 Task: Create in the project AgileDive in Backlog an issue 'Create a new online platform for online personal finance courses with advanced budgeting and financial planning features', assign it to team member softage.4@softage.net and change the status to IN PROGRESS. Create in the project AgileDive in Backlog an issue 'Implement a new cloud-based contract management system for a company with advanced contract creation and tracking features', assign it to team member softage.1@softage.net and change the status to IN PROGRESS
Action: Mouse moved to (210, 53)
Screenshot: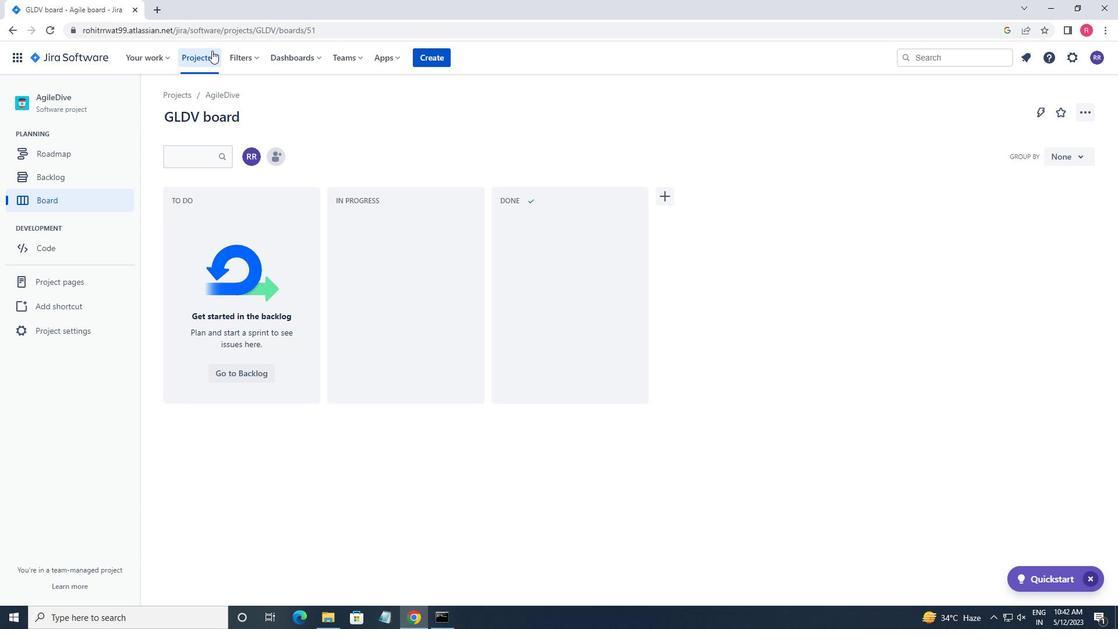 
Action: Mouse pressed left at (210, 53)
Screenshot: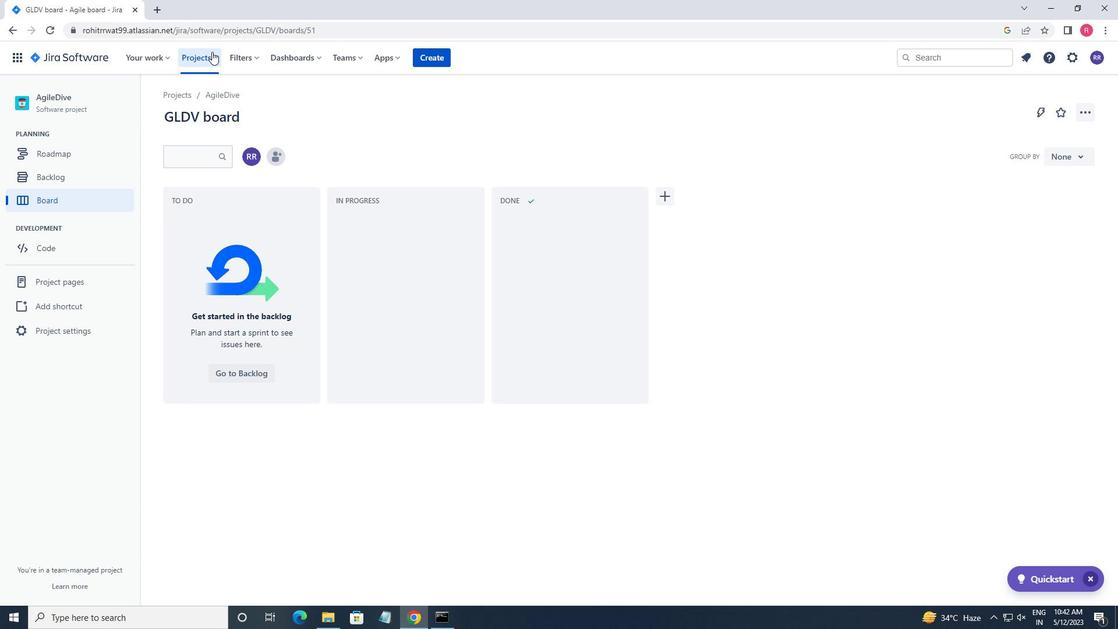 
Action: Mouse moved to (233, 115)
Screenshot: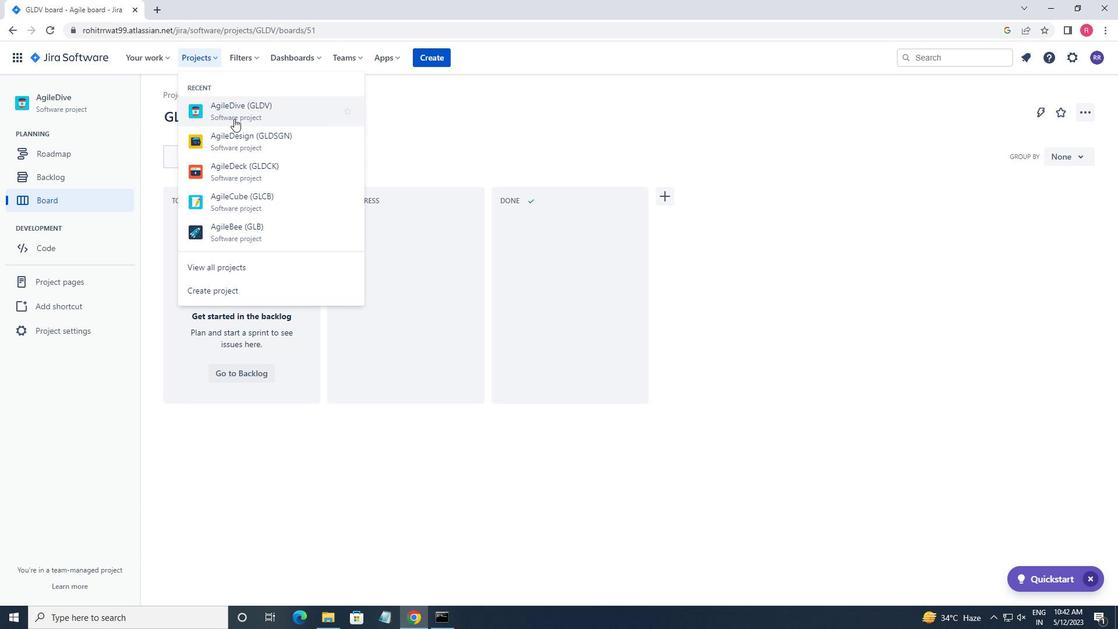 
Action: Mouse pressed left at (233, 115)
Screenshot: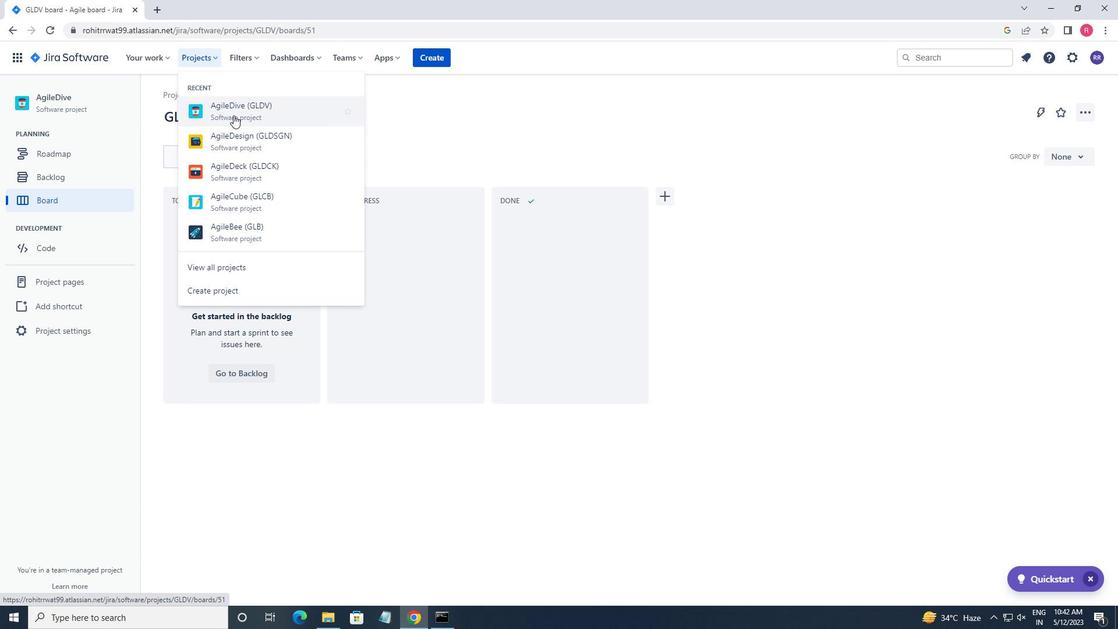 
Action: Mouse moved to (58, 179)
Screenshot: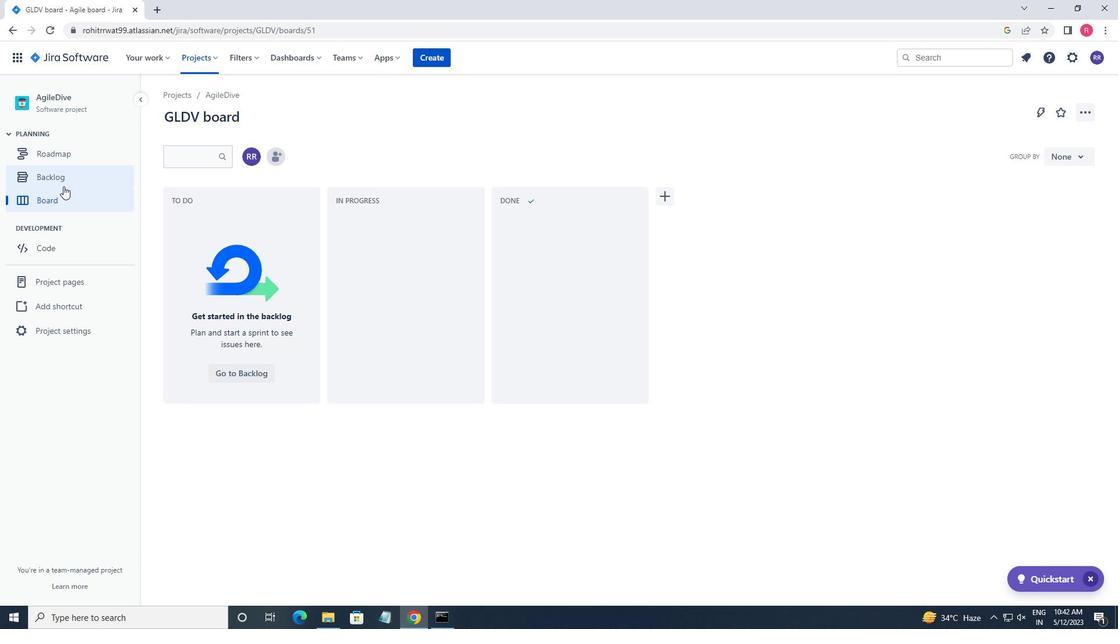 
Action: Mouse pressed left at (58, 179)
Screenshot: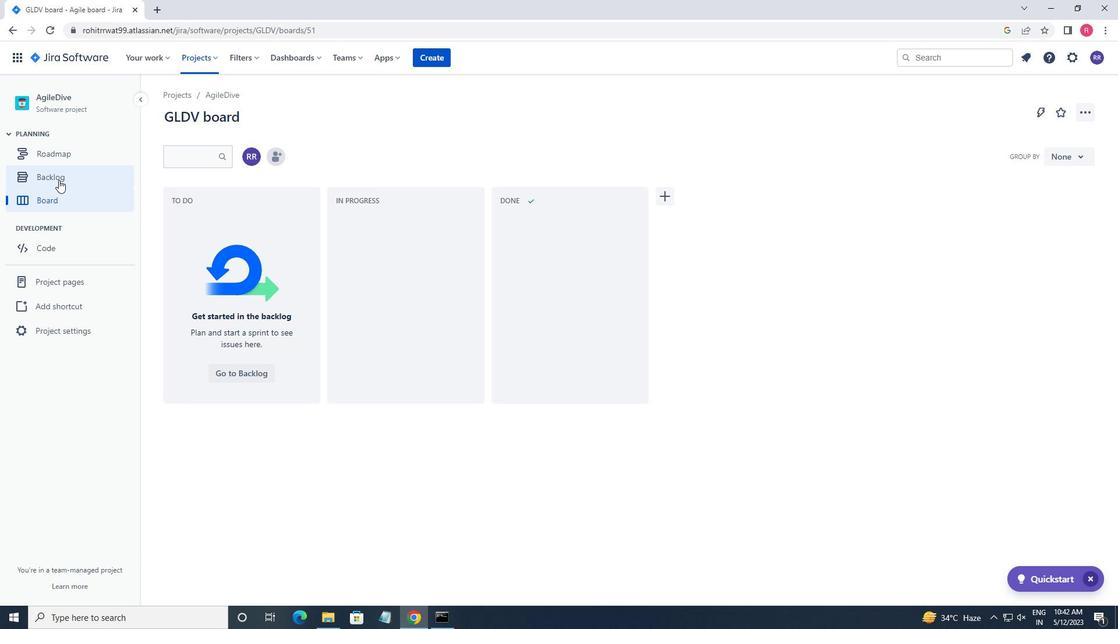 
Action: Mouse moved to (313, 374)
Screenshot: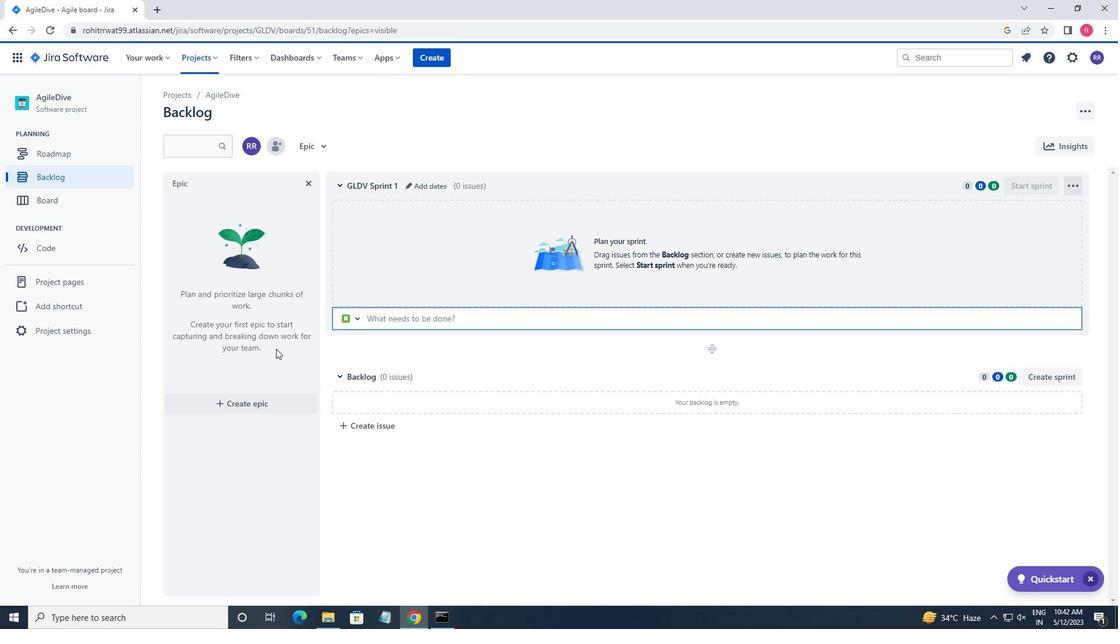 
Action: Mouse scrolled (313, 373) with delta (0, 0)
Screenshot: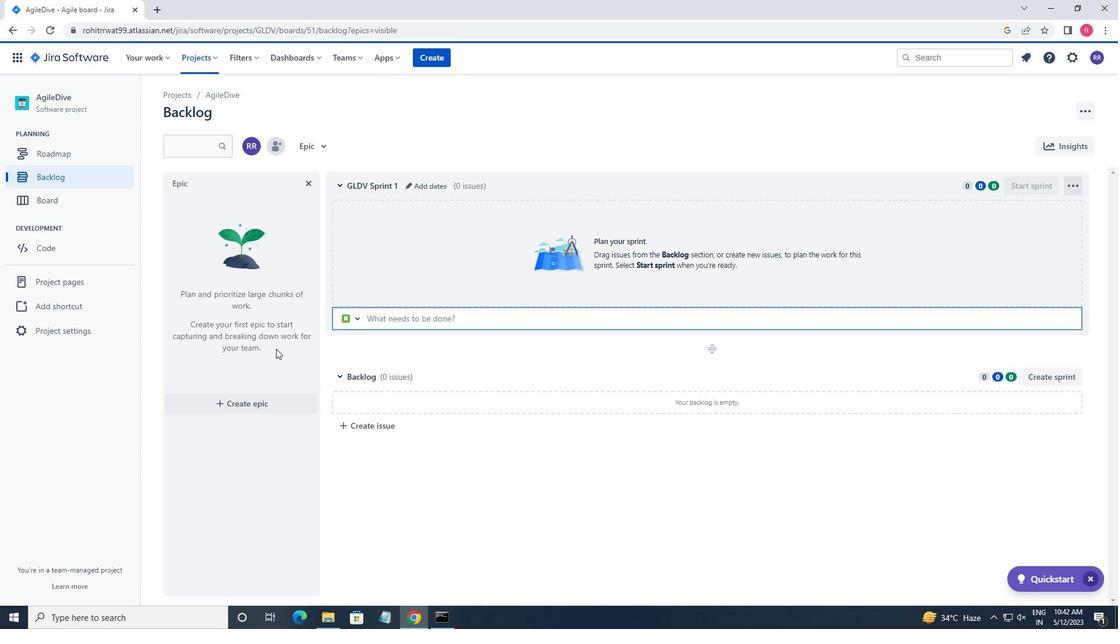 
Action: Mouse moved to (340, 392)
Screenshot: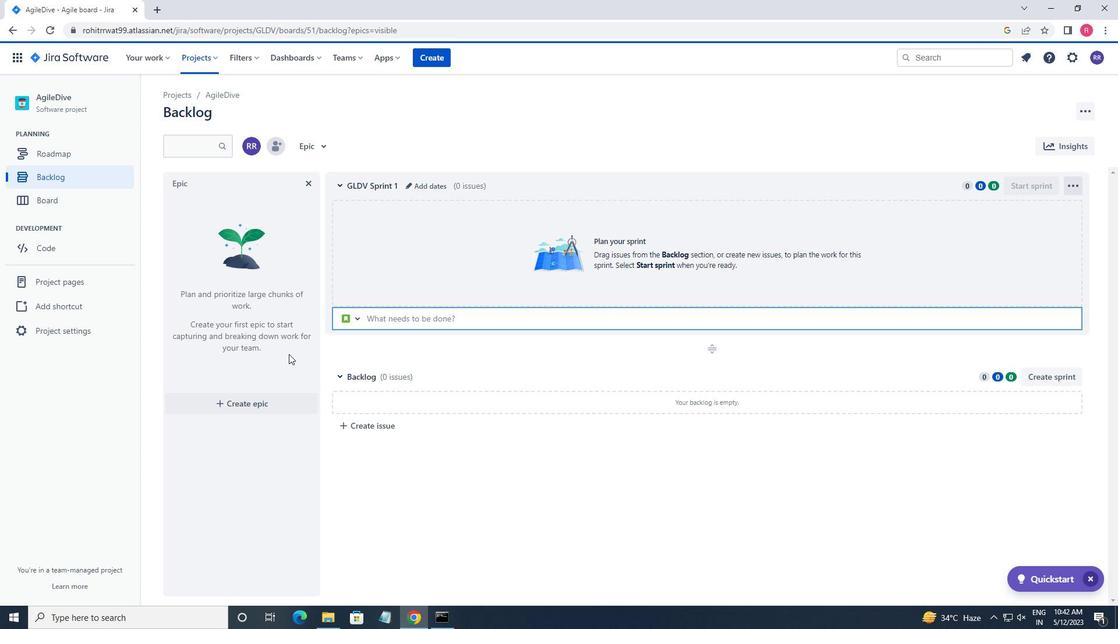 
Action: Mouse scrolled (340, 392) with delta (0, 0)
Screenshot: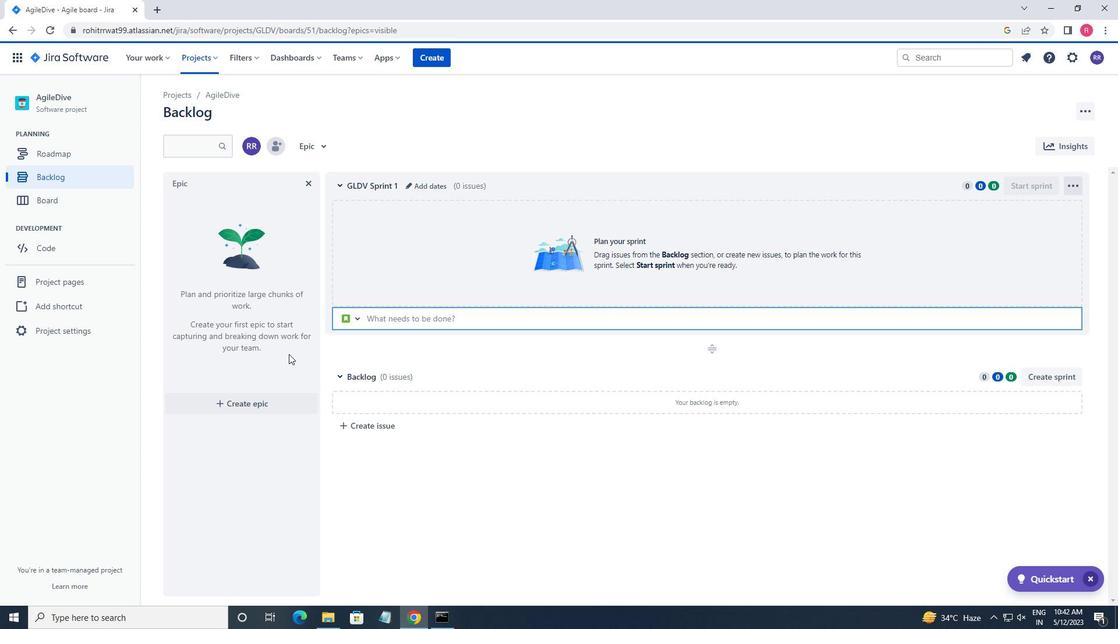 
Action: Mouse moved to (341, 392)
Screenshot: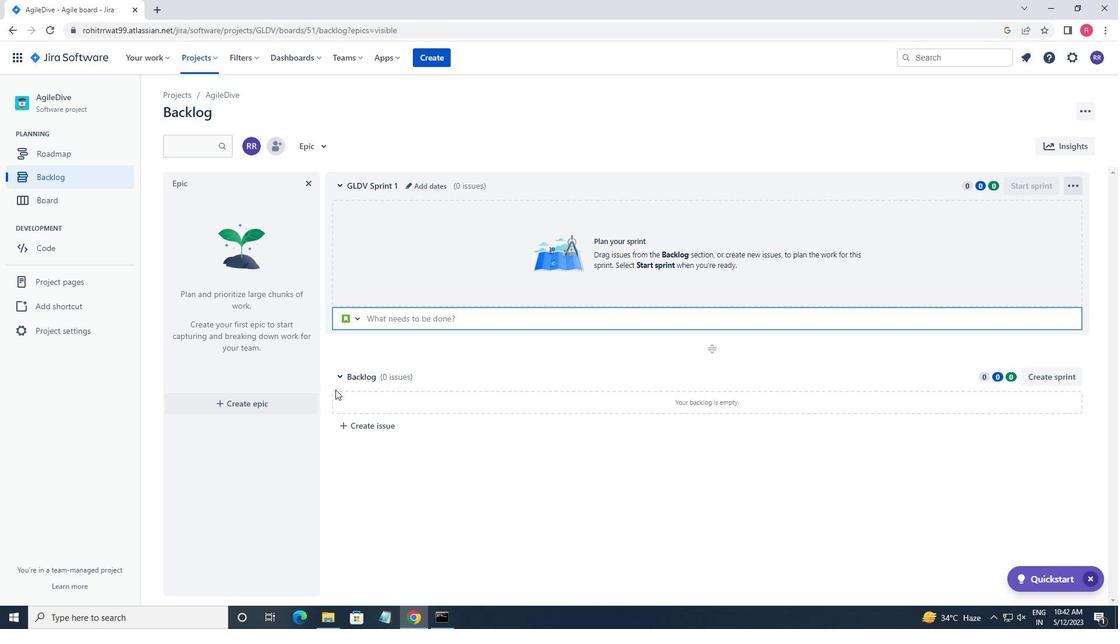 
Action: Mouse scrolled (341, 392) with delta (0, 0)
Screenshot: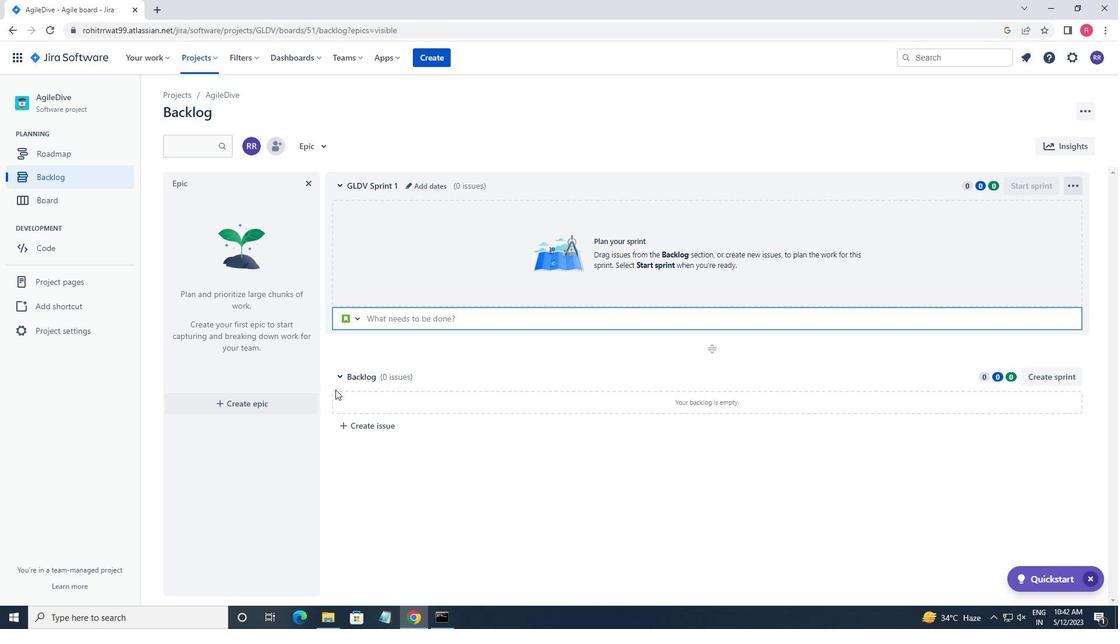
Action: Mouse moved to (374, 426)
Screenshot: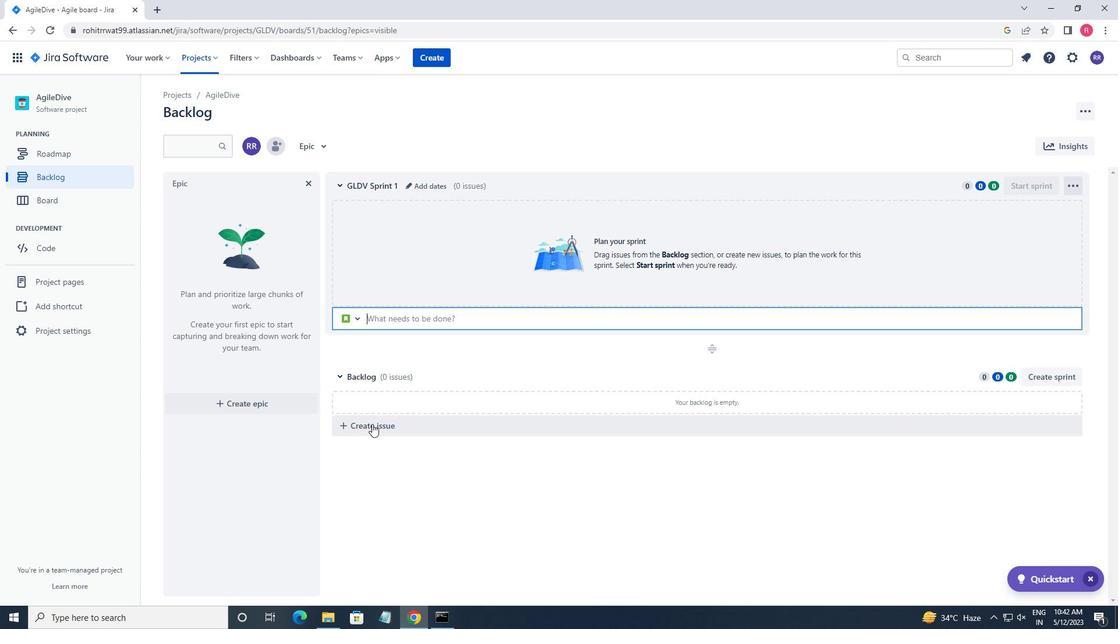 
Action: Mouse pressed left at (374, 426)
Screenshot: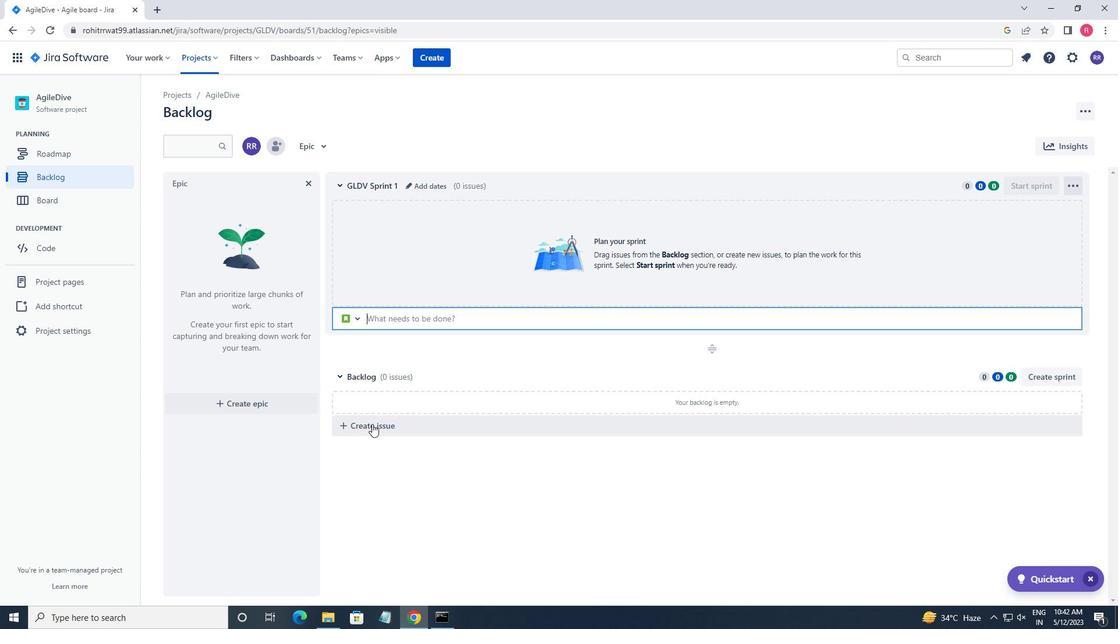 
Action: Key pressed <Key.shift>CERATITON<Key.backspace><Key.backspace><Key.backspace><Key.backspace><Key.backspace><Key.backspace><Key.backspace><Key.backspace><Key.backspace><Key.shift><Key.shift><Key.shift><Key.shift><Key.shift><Key.shift><Key.shift><Key.shift><Key.shift><Key.shift><Key.shift><Key.shift><Key.shift>CREATW<Key.backspace>E<Key.space>A<Key.space>NEW<Key.space>ONLINE<Key.space>PLATFORM<Key.space>FOR<Key.space>ONLINE<Key.space>PERSONAL<Key.space>FO<Key.backspace>INANCE<Key.space>COURSES<Key.space>WITH<Key.space>ADVANCE<Key.space><Key.space><Key.backspace>D<Key.space><Key.backspace><Key.backspace><Key.backspace>D<Key.space>BUDGETING<Key.space>AND<Key.space>FINANICAL<Key.space><Key.left><Key.left><Key.left><Key.left><Key.left><Key.left><Key.left><Key.right><Key.right><Key.right><Key.right>I<Key.right><Key.right><Key.right><Key.left><Key.left><Key.left><Key.left><Key.left><Key.left><Key.right><Key.backspace><Key.right><Key.right><Key.right><Key.right><Key.right><Key.right><Key.right>PLANNING<Key.space>FEATURES<Key.enter>
Screenshot: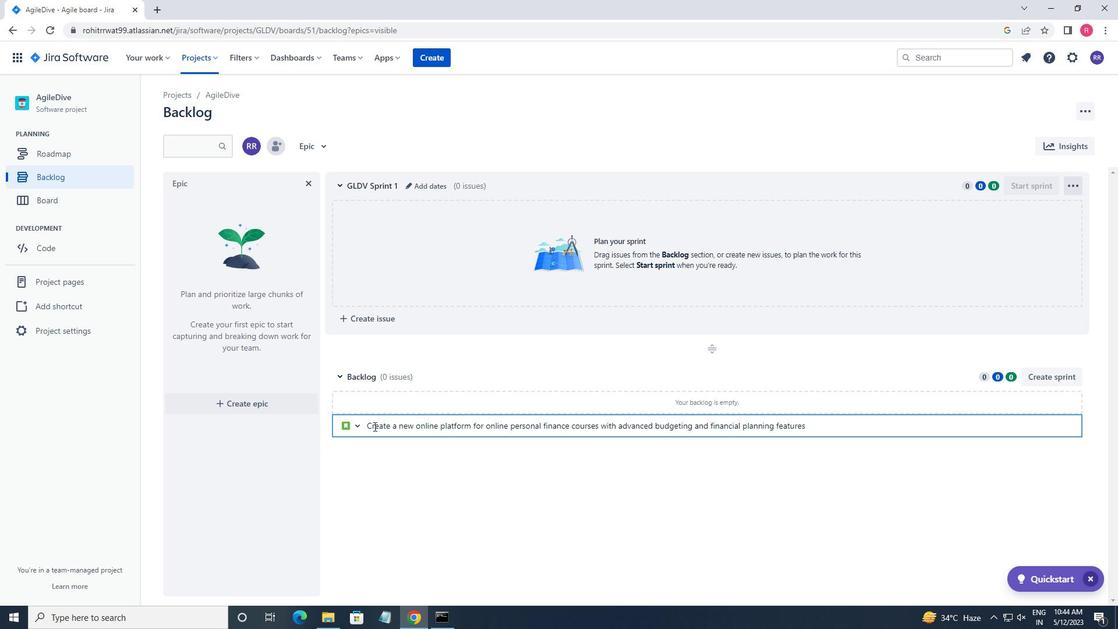 
Action: Mouse moved to (1038, 400)
Screenshot: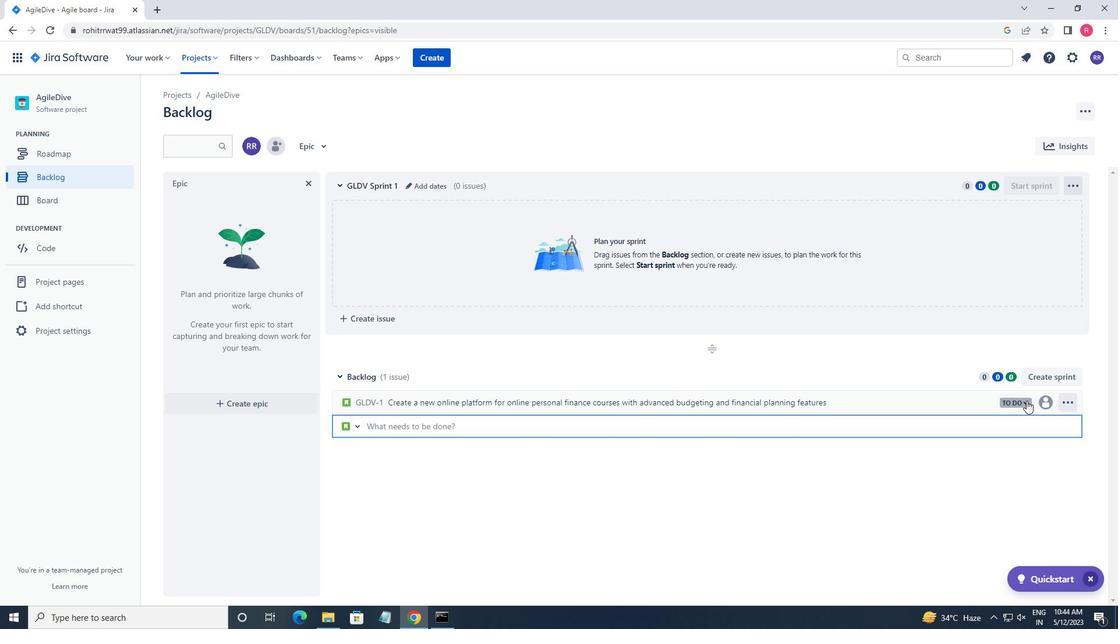 
Action: Mouse pressed left at (1038, 400)
Screenshot: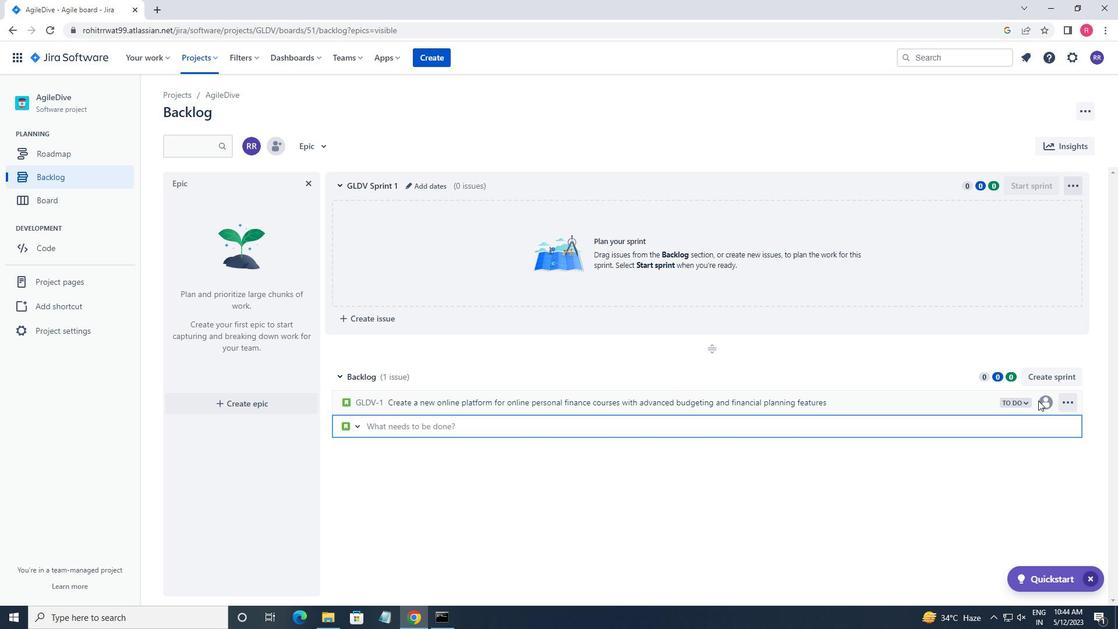 
Action: Mouse moved to (1038, 400)
Screenshot: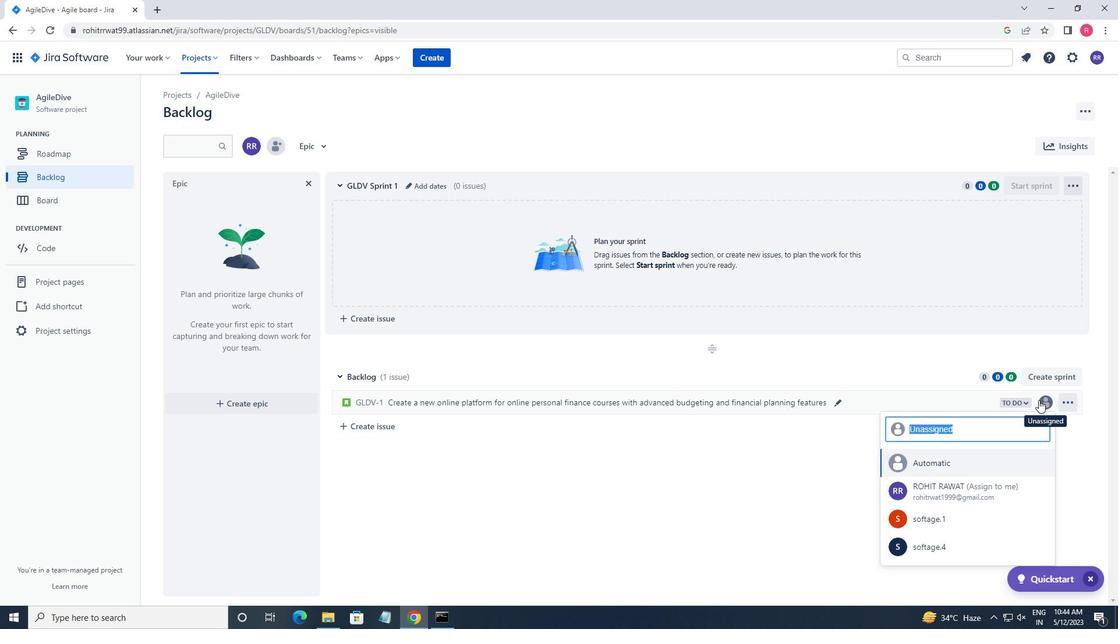 
Action: Key pressed S
Screenshot: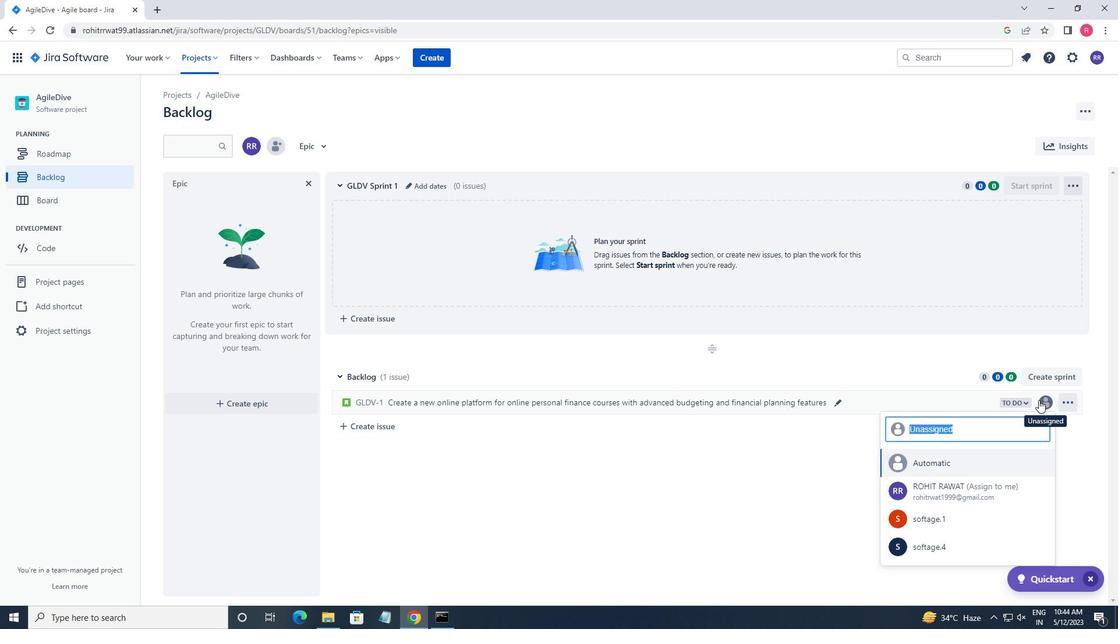 
Action: Mouse moved to (1038, 400)
Screenshot: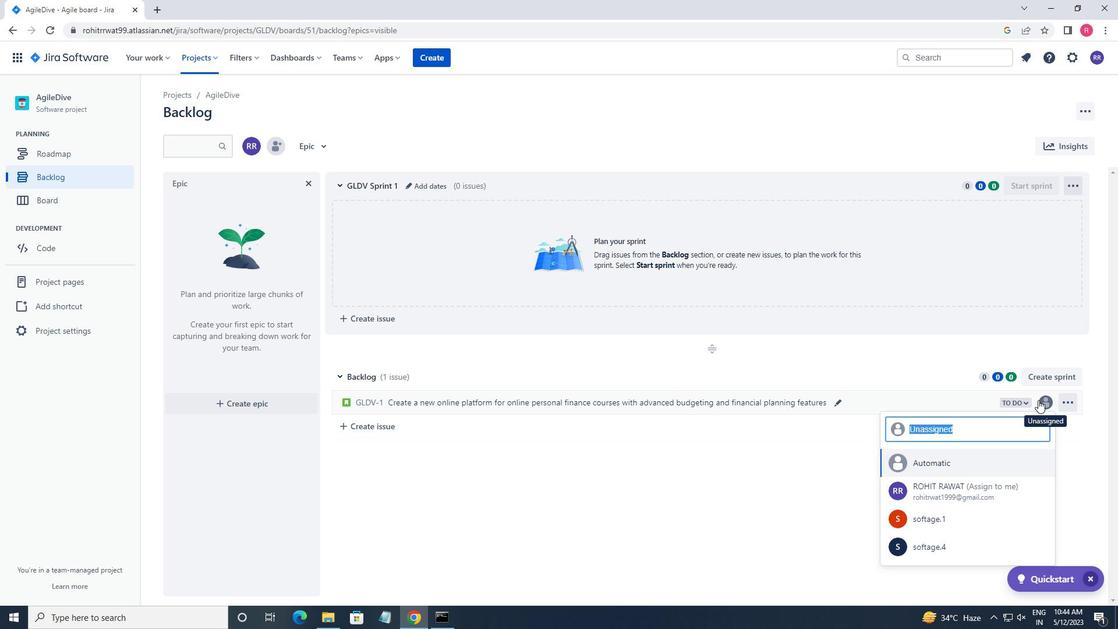 
Action: Key pressed OFTGAW.4<Key.backspace><Key.backspace><Key.backspace><Key.backspace><Key.backspace>AGE.4<Key.shift>@SOFTAGE.NET
Screenshot: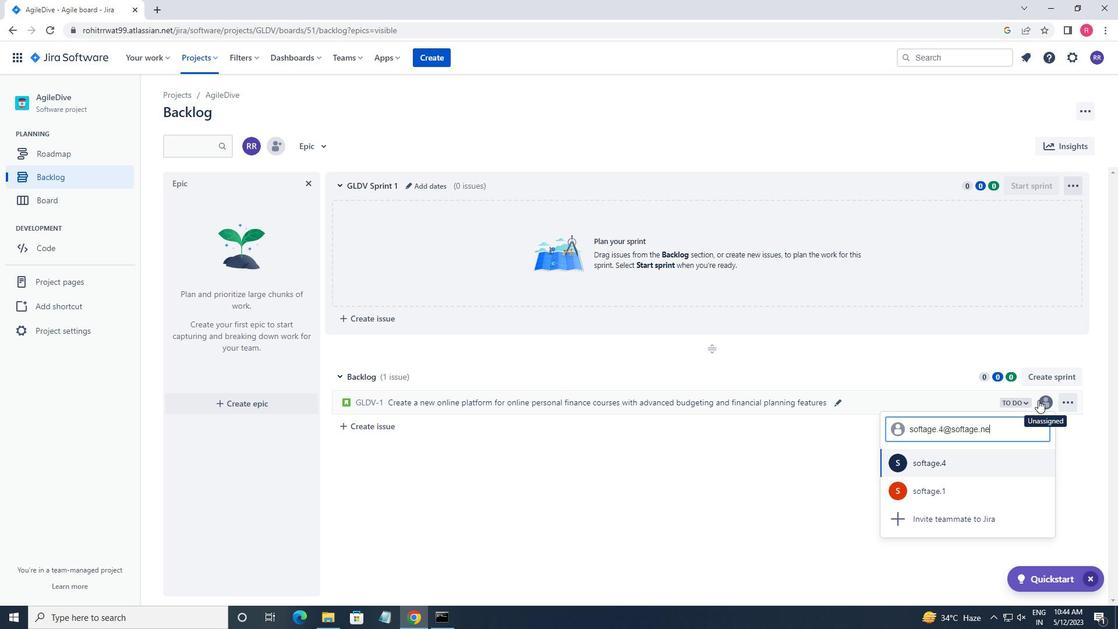 
Action: Mouse moved to (1036, 401)
Screenshot: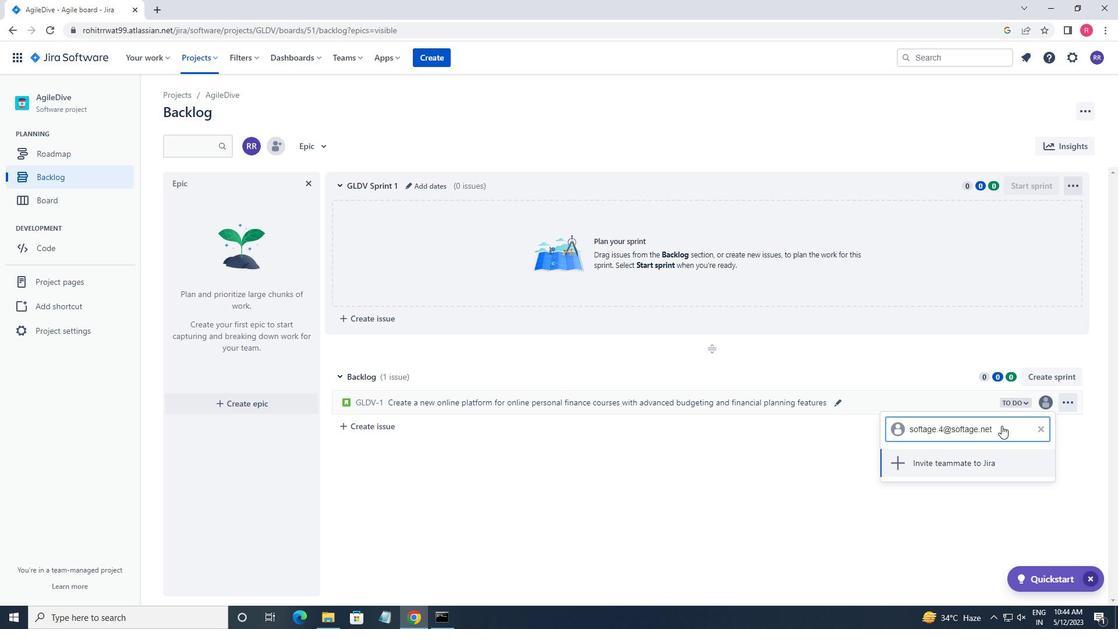 
Action: Key pressed <Key.backspace><Key.backspace><Key.backspace><Key.backspace><Key.backspace><Key.backspace><Key.backspace><Key.backspace><Key.backspace><Key.backspace><Key.backspace><Key.backspace>
Screenshot: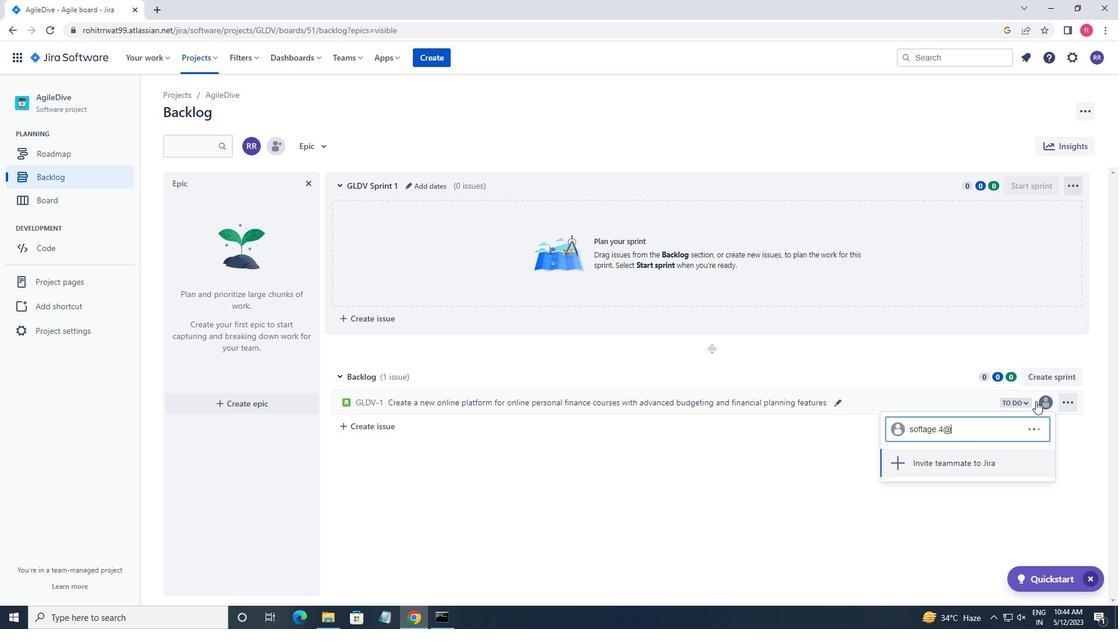 
Action: Mouse moved to (955, 462)
Screenshot: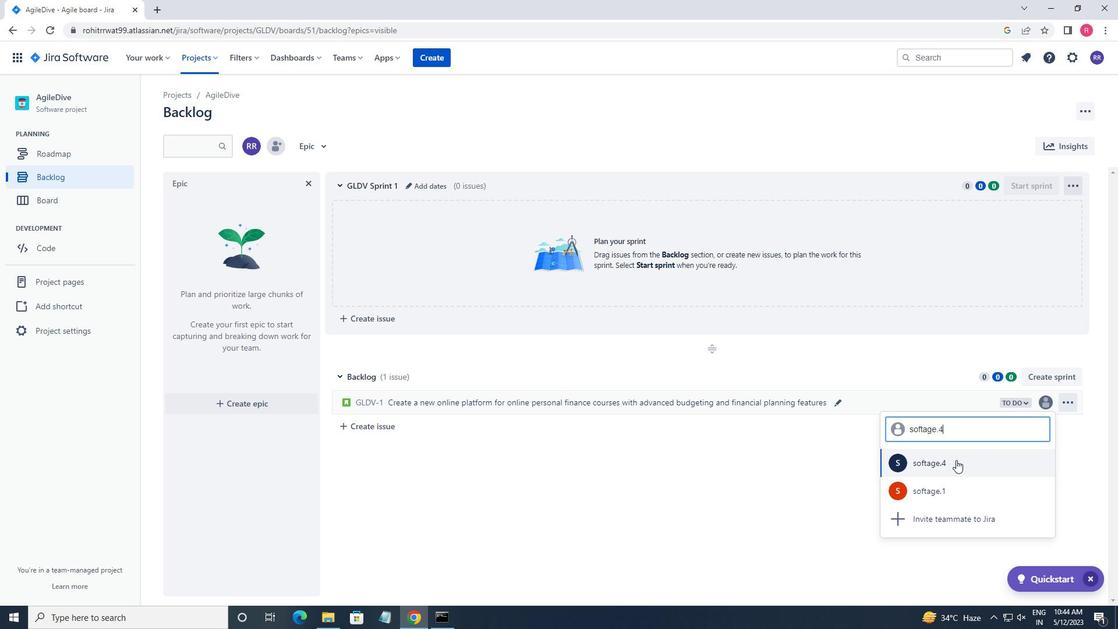
Action: Mouse pressed left at (955, 462)
Screenshot: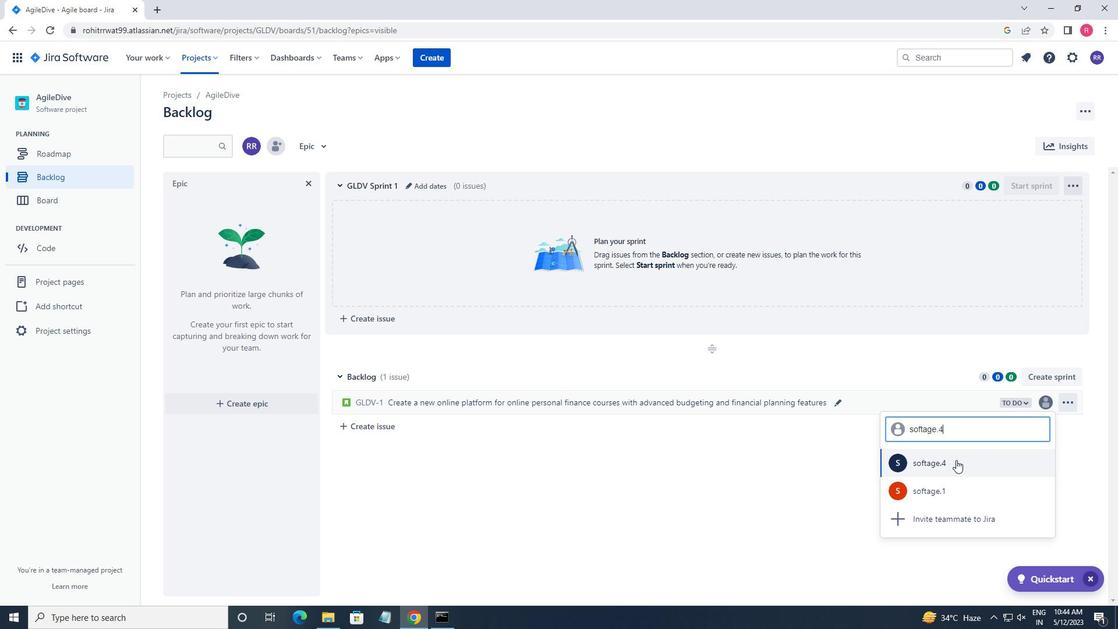 
Action: Mouse moved to (381, 431)
Screenshot: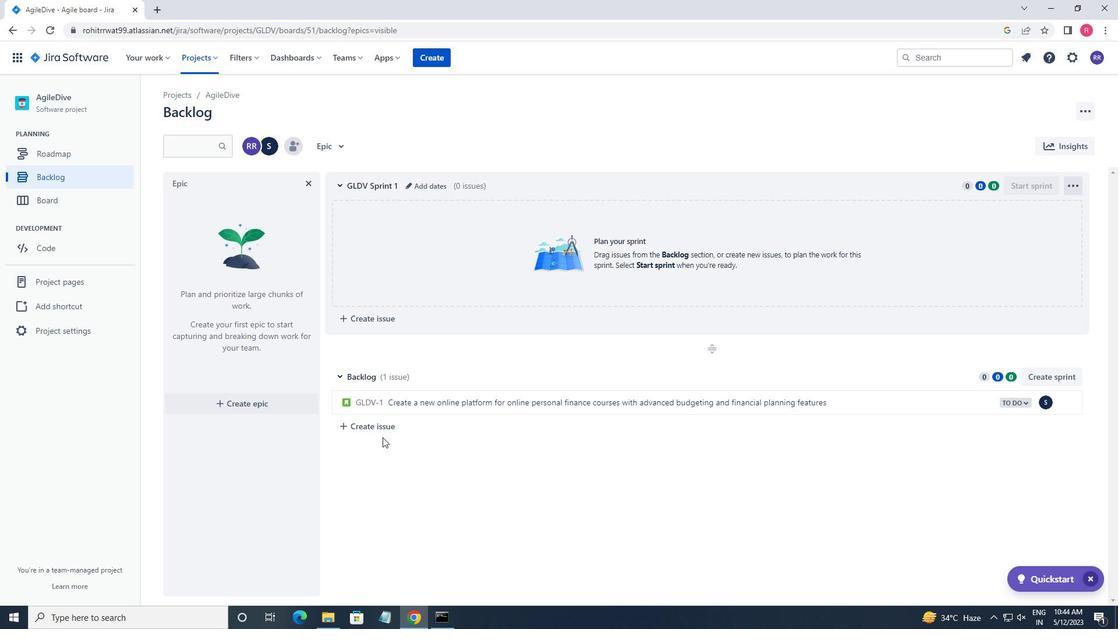 
Action: Mouse pressed left at (381, 431)
Screenshot: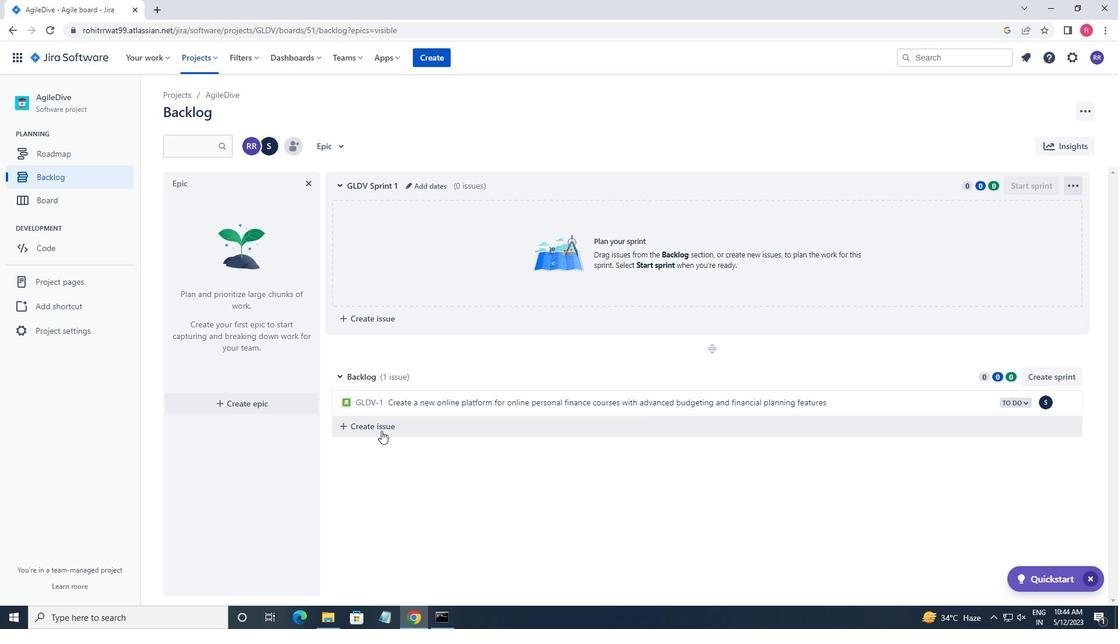 
Action: Mouse moved to (1013, 406)
Screenshot: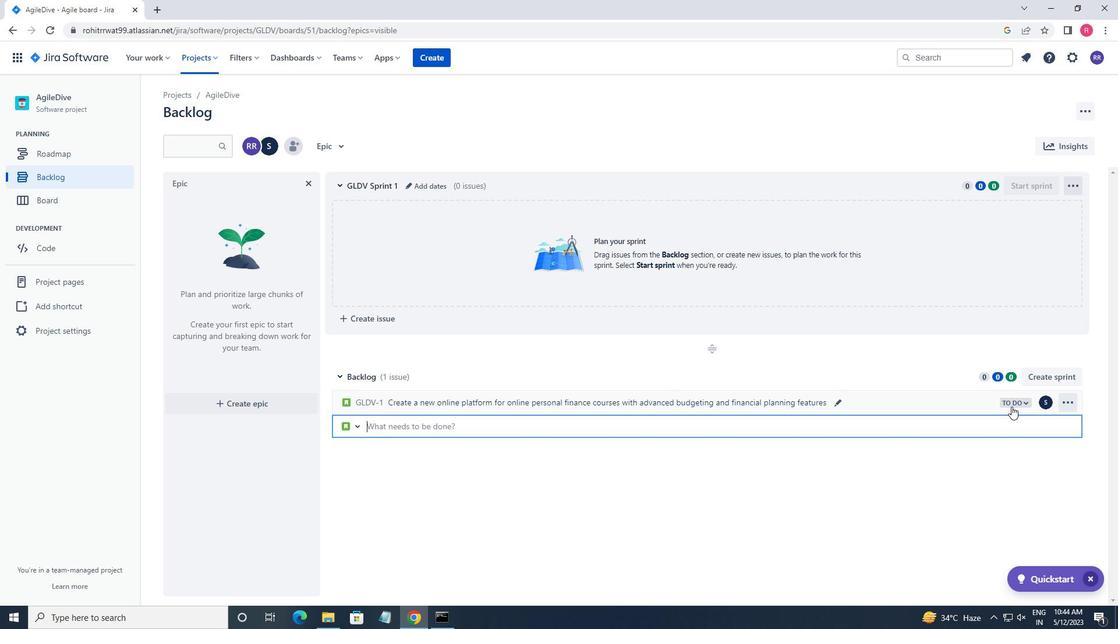 
Action: Mouse pressed left at (1013, 406)
Screenshot: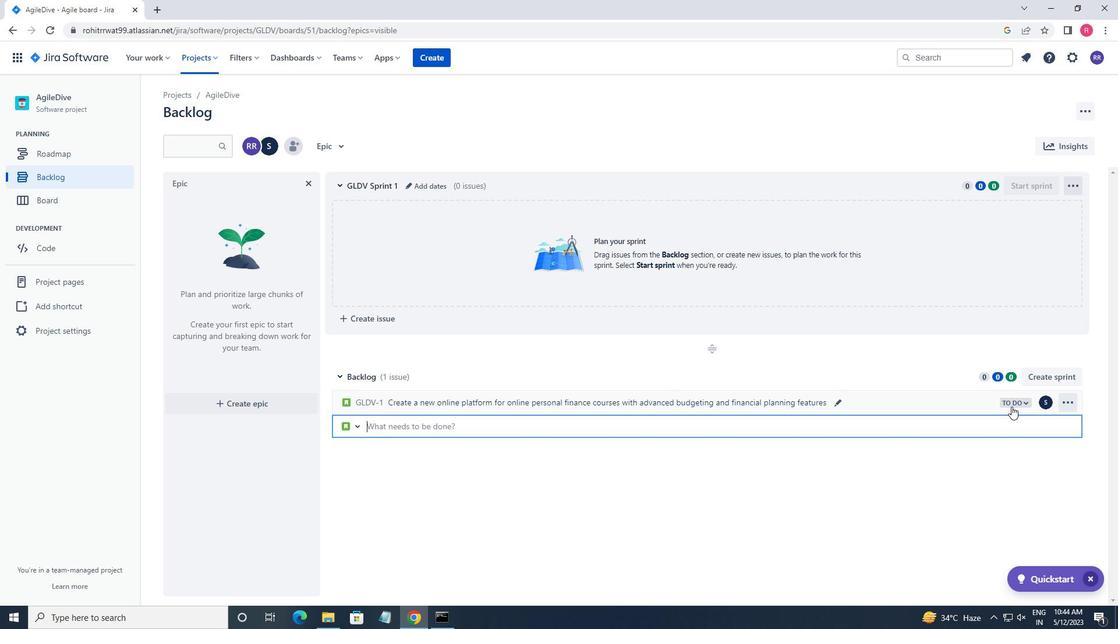
Action: Mouse moved to (963, 428)
Screenshot: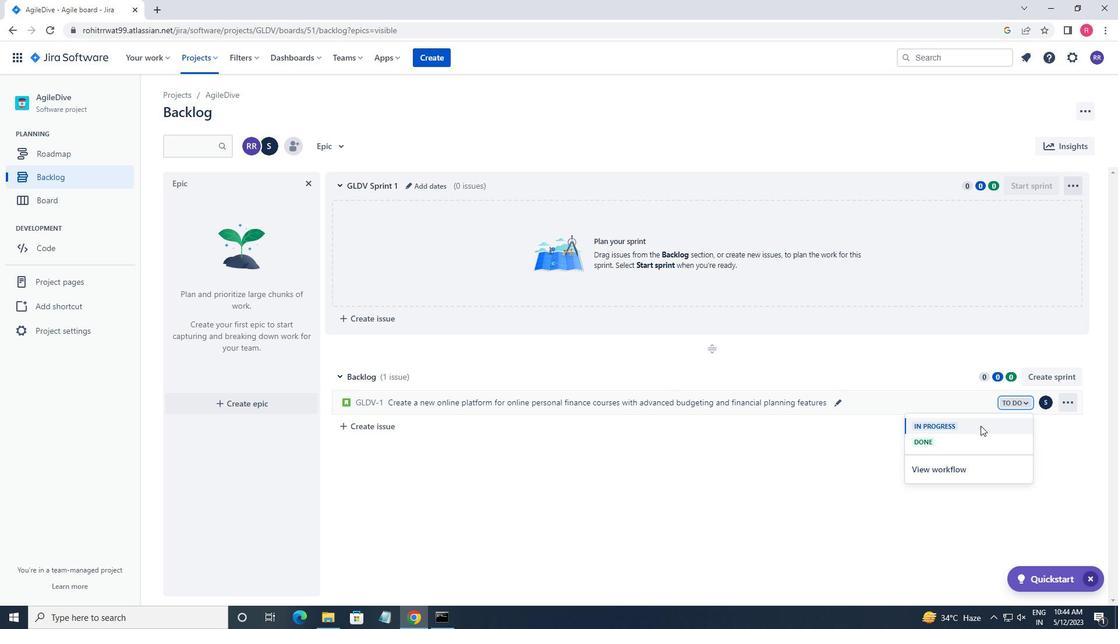 
Action: Mouse pressed left at (963, 428)
Screenshot: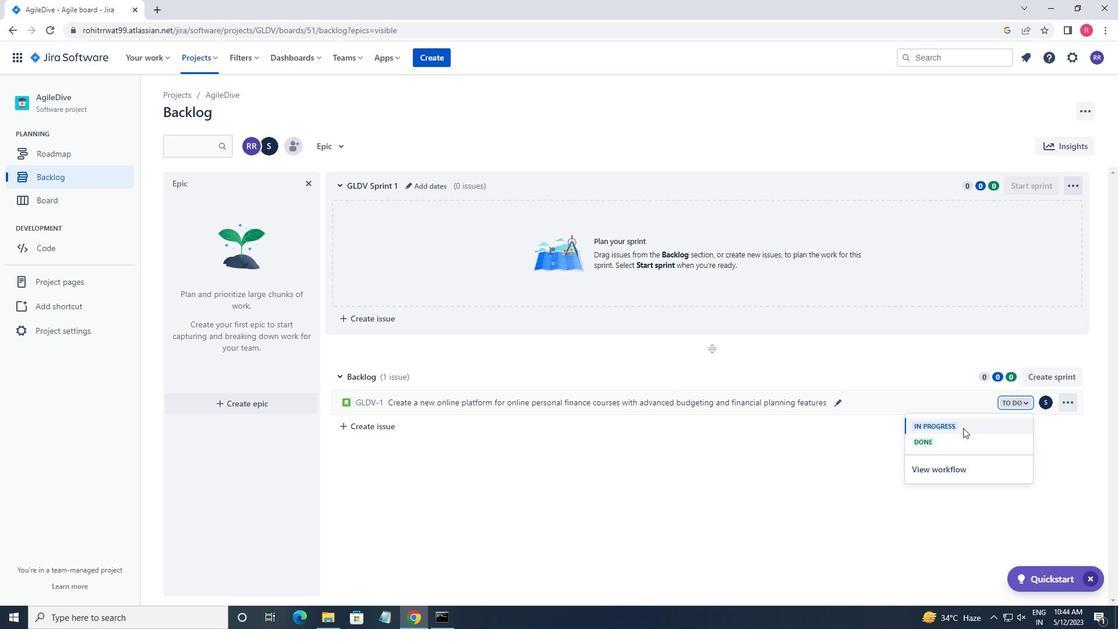 
Action: Mouse moved to (439, 437)
Screenshot: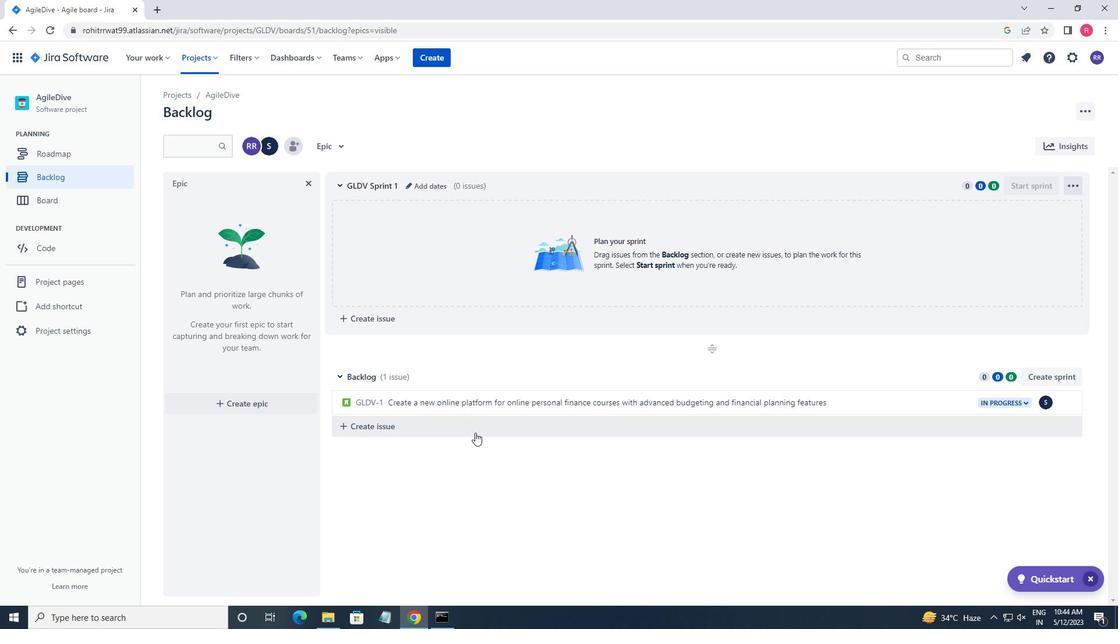 
Action: Mouse pressed left at (439, 437)
Screenshot: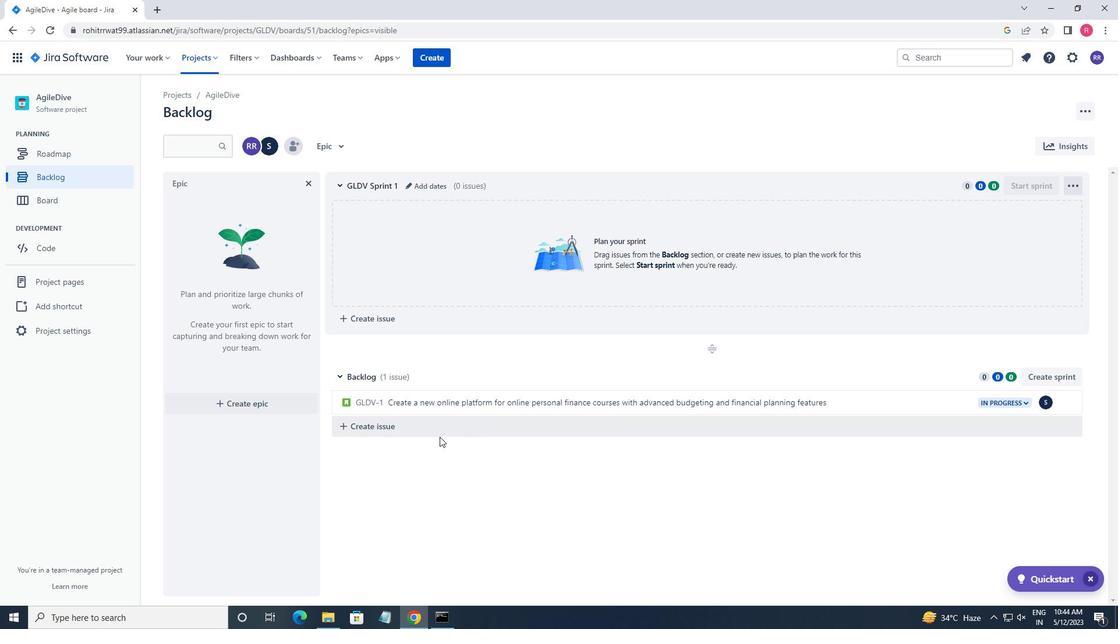 
Action: Mouse moved to (388, 424)
Screenshot: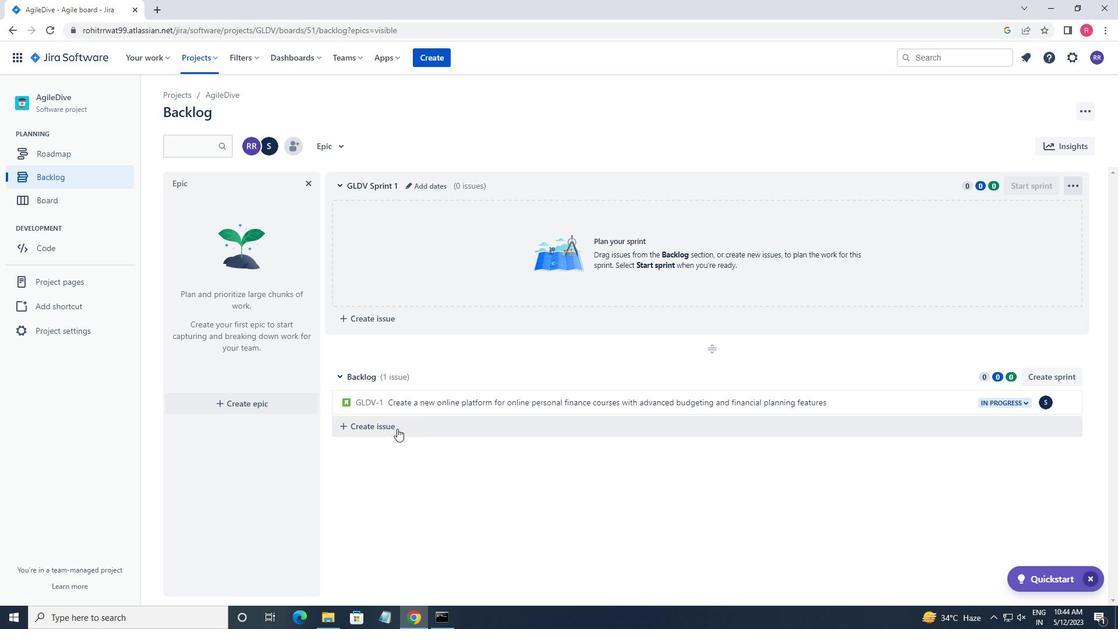 
Action: Mouse pressed left at (388, 424)
Screenshot: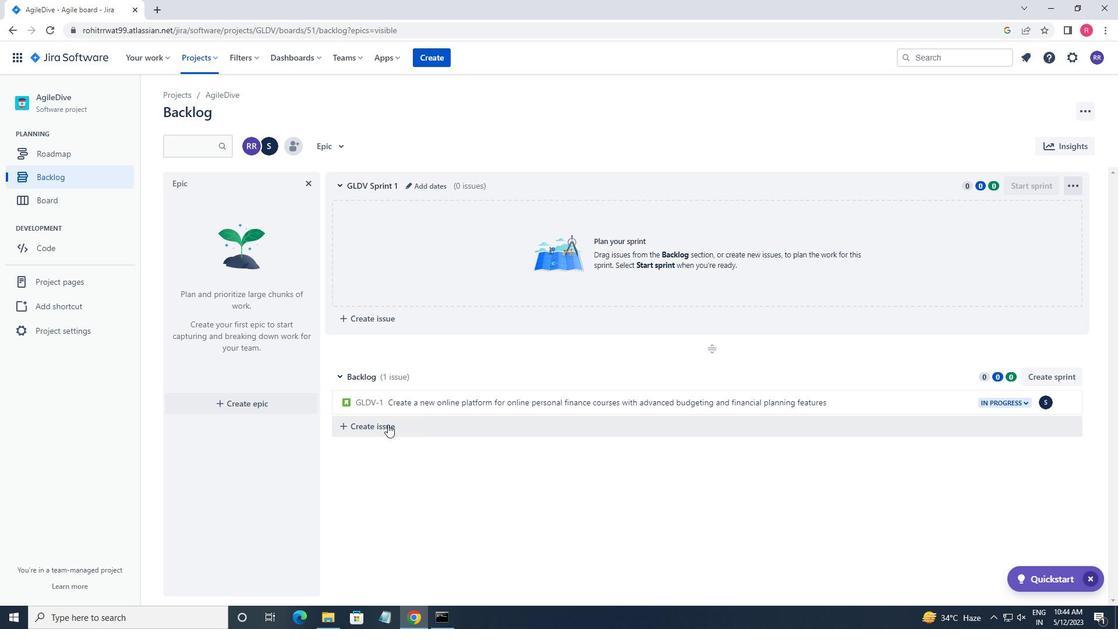 
Action: Key pressed <Key.shift_r>IMPLR<Key.backspace>EMENTS<Key.backspace><Key.space>A<Key.space>NEW<Key.space>CLOUD<Key.space><Key.backspace>-BASE<Key.space><Key.backspace>D<Key.space><Key.space>CONTRACT<Key.space>MANAGEMENT<Key.space>SYSTEM<Key.space>FOR<Key.space>A<Key.space>COMPANY<Key.space>WITH<Key.space>ADVANCED<Key.space>CONTRACT<Key.space><Key.space>CREAT<Key.backspace><Key.backspace>ATION<Key.space>AND<Key.space>TRACKING<Key.space>FEATRES<Key.backspace><Key.backspace><Key.backspace>URES<Key.enter>
Screenshot: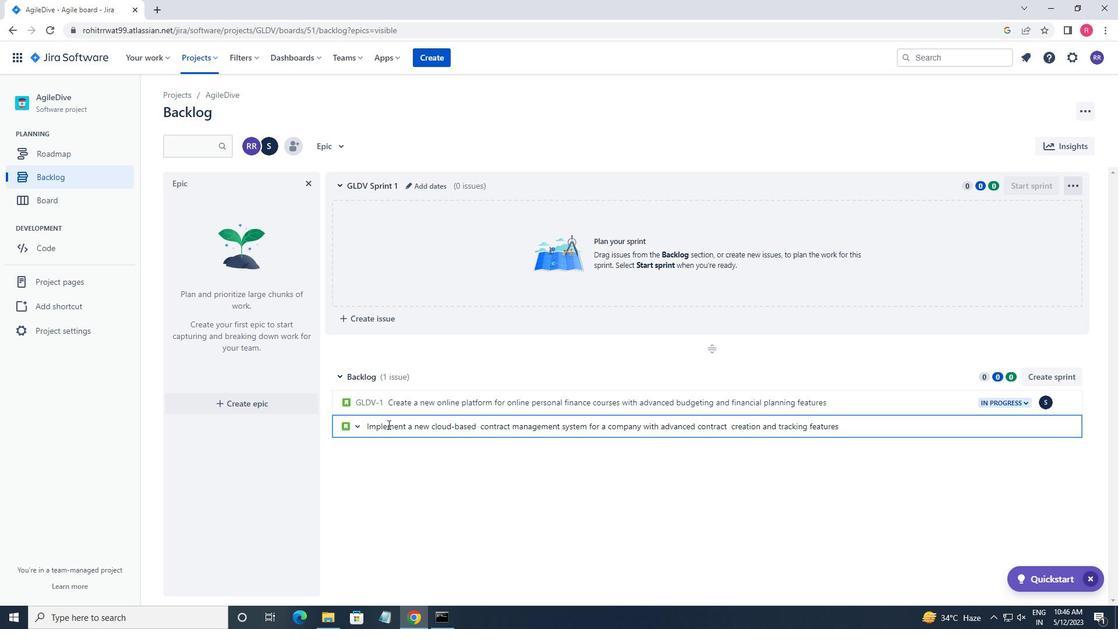 
Action: Mouse moved to (1046, 422)
Screenshot: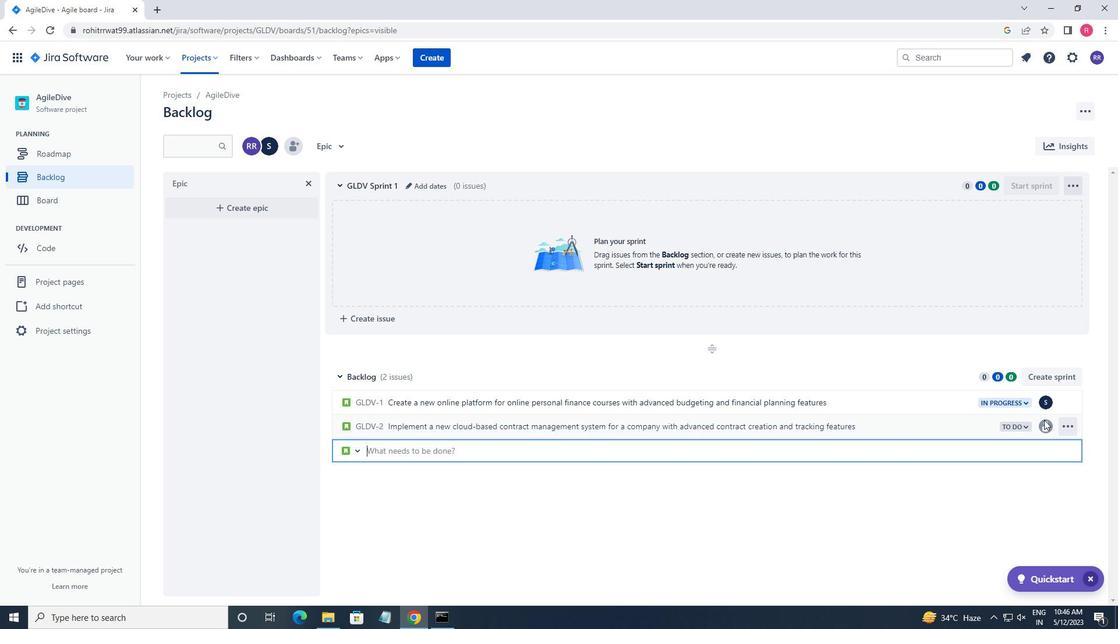 
Action: Mouse pressed left at (1046, 422)
Screenshot: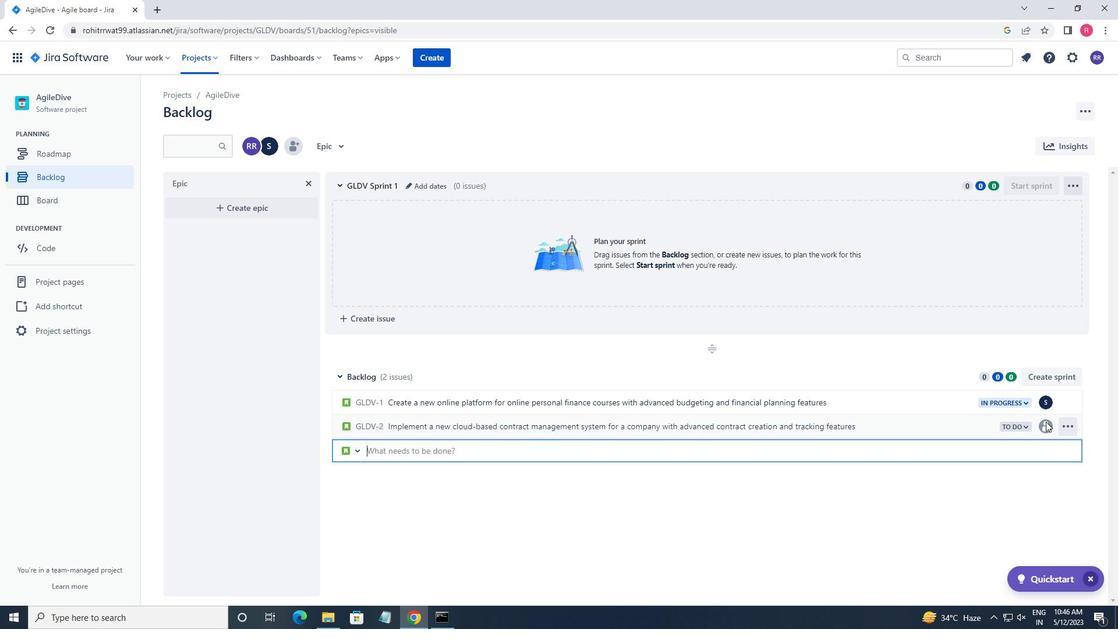 
Action: Mouse pressed left at (1046, 422)
Screenshot: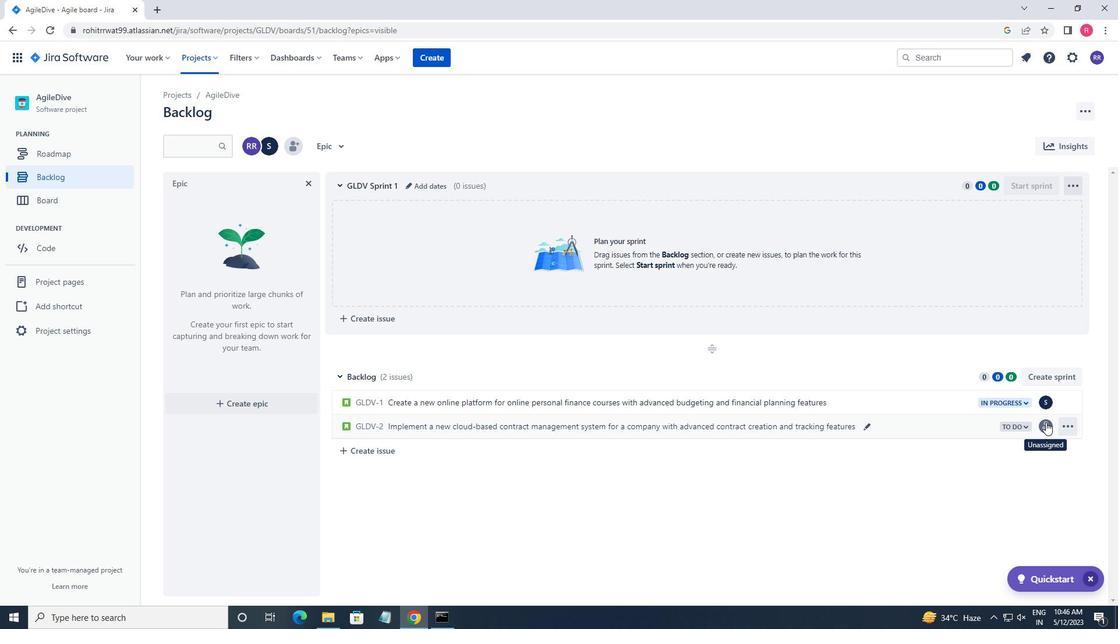 
Action: Key pressed SOFTAGE.1
Screenshot: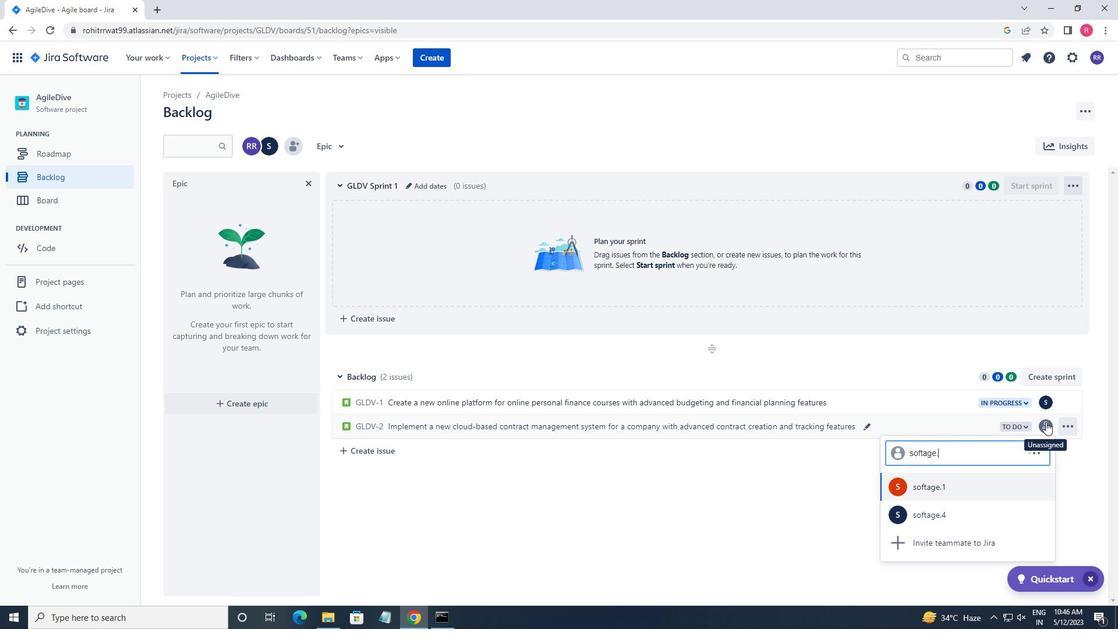 
Action: Mouse moved to (988, 478)
Screenshot: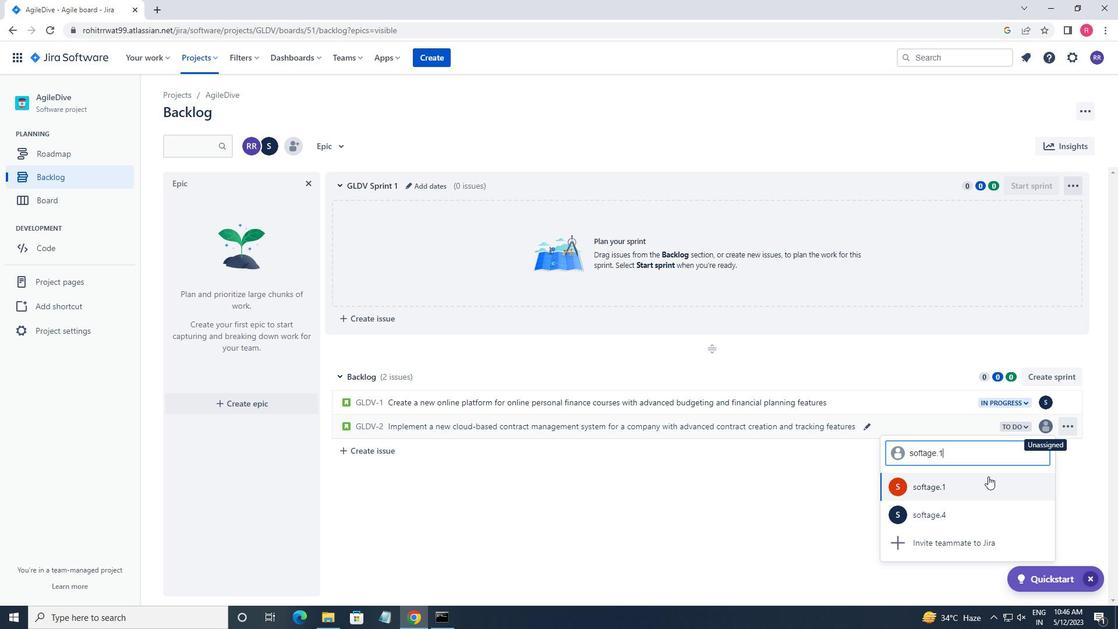 
Action: Mouse pressed left at (988, 478)
Screenshot: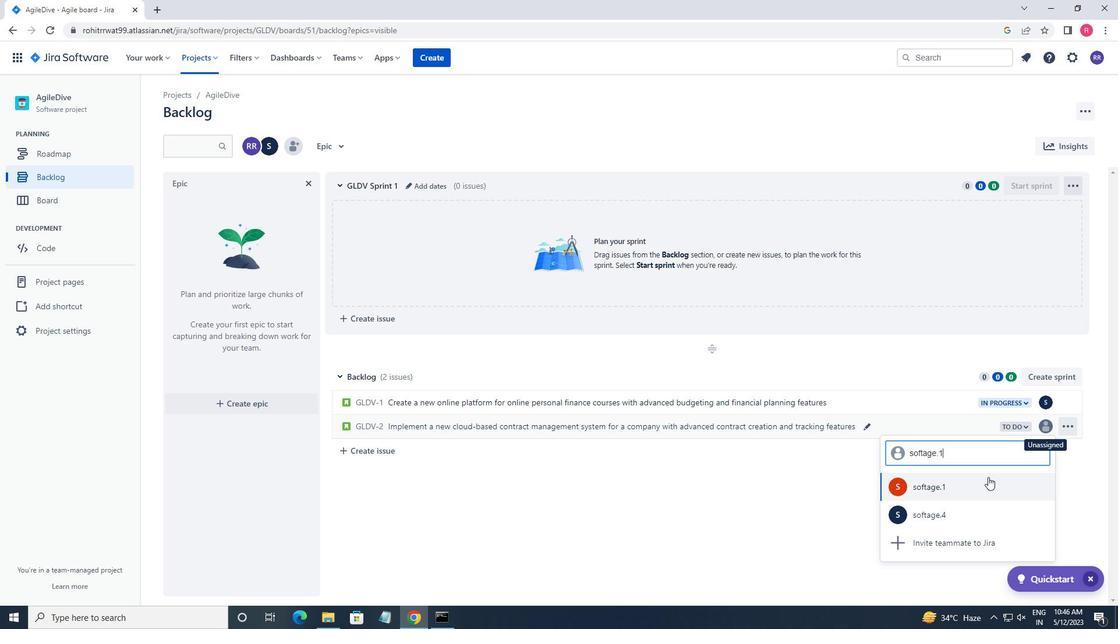 
Action: Mouse moved to (1011, 424)
Screenshot: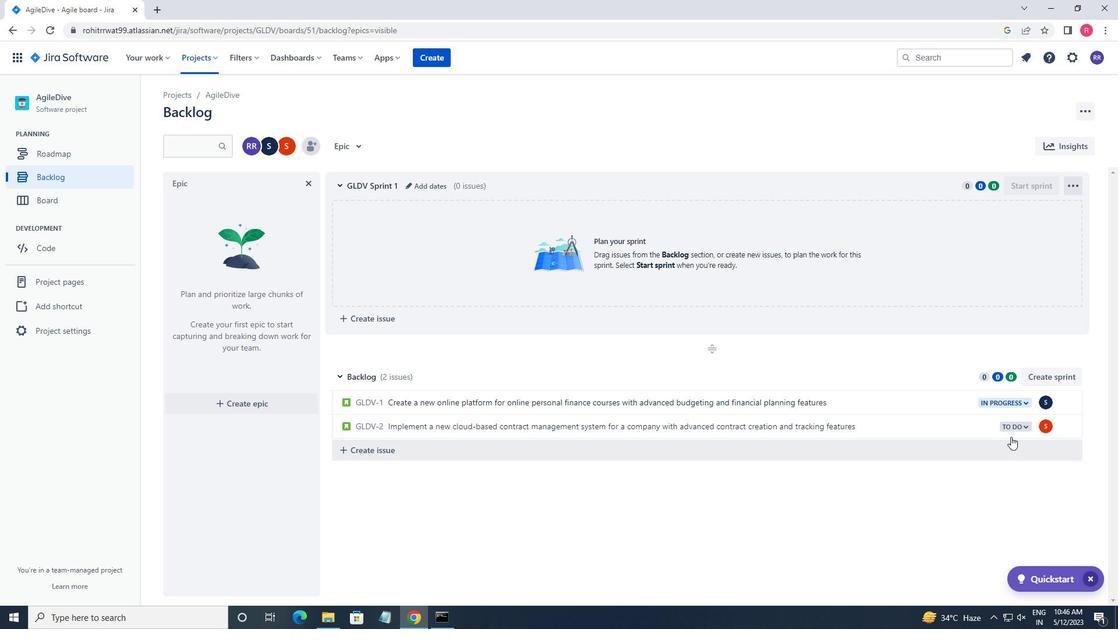 
Action: Mouse pressed left at (1011, 424)
Screenshot: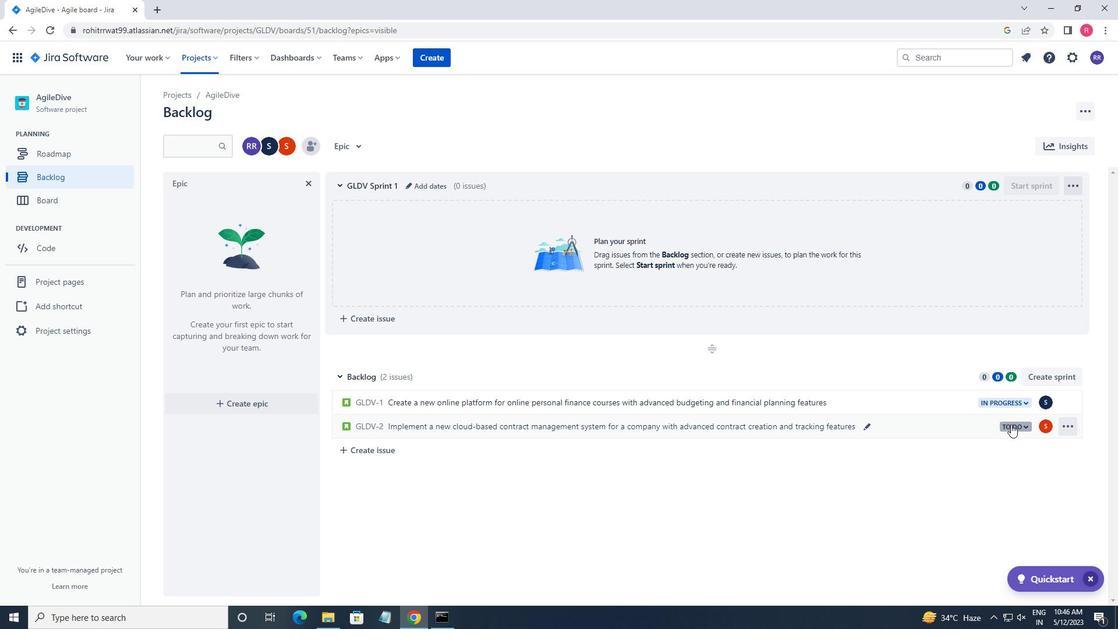 
Action: Mouse moved to (949, 445)
Screenshot: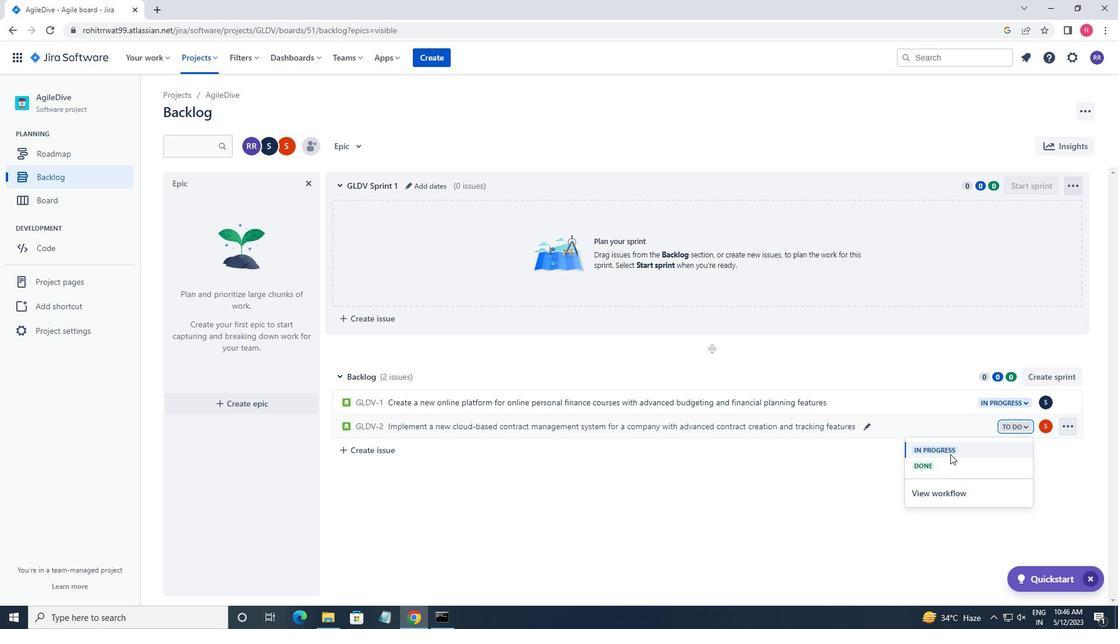 
Action: Mouse pressed left at (949, 445)
Screenshot: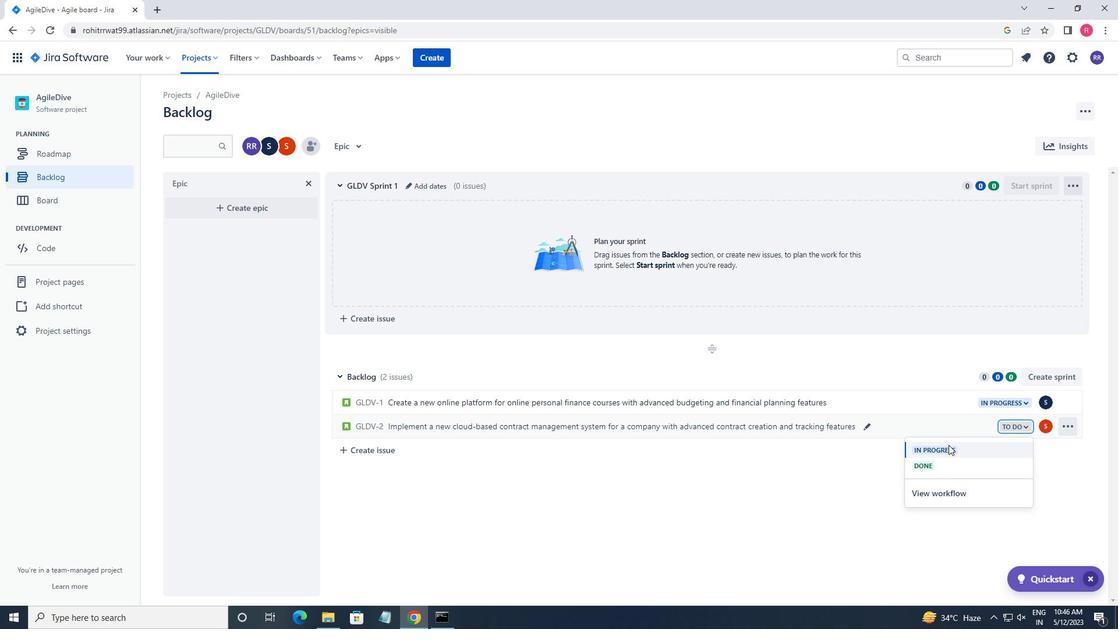
